 Task: Search for the email with the subject Interview follow-up logged in from softage.1@softage.net with the filter, email from softage.8@softage.net and a new filter,  Star it
Action: Mouse moved to (638, 72)
Screenshot: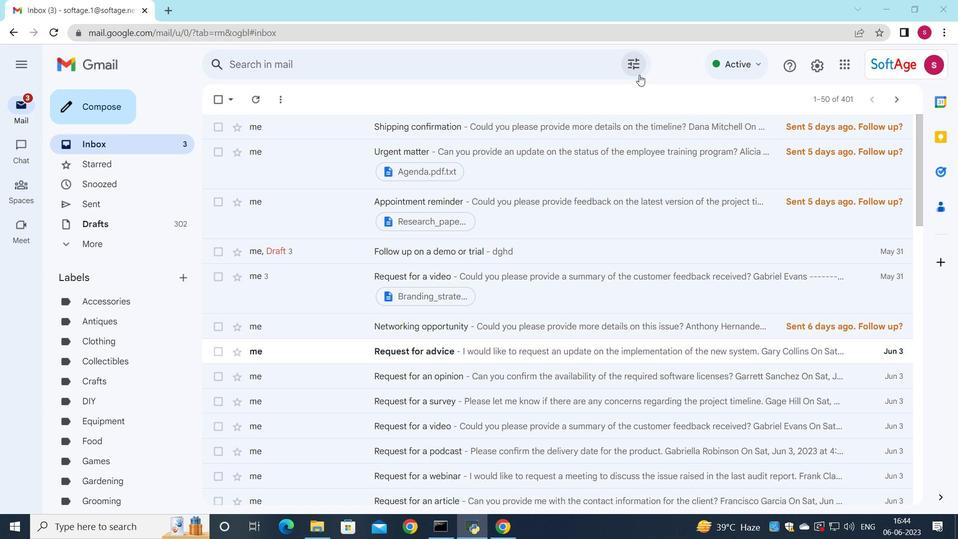 
Action: Mouse pressed left at (638, 72)
Screenshot: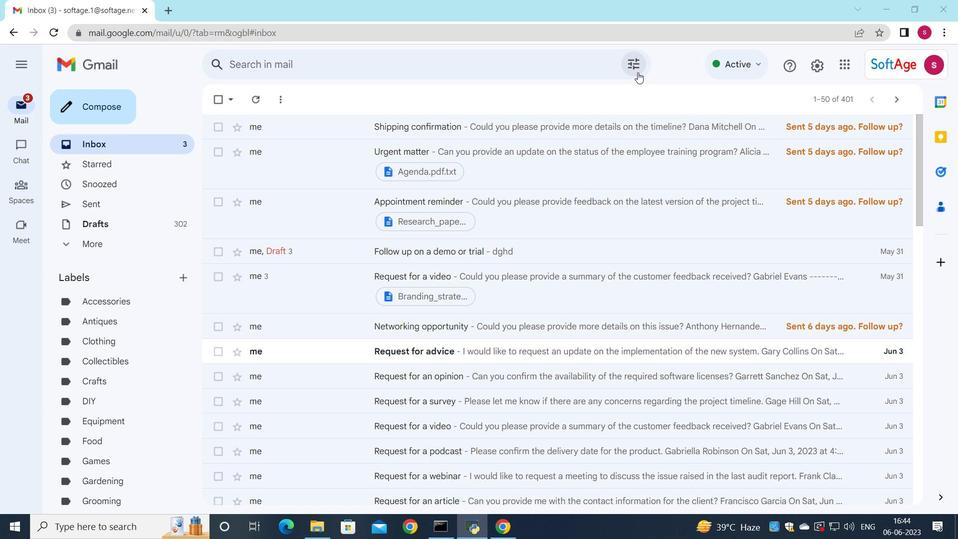 
Action: Mouse moved to (426, 109)
Screenshot: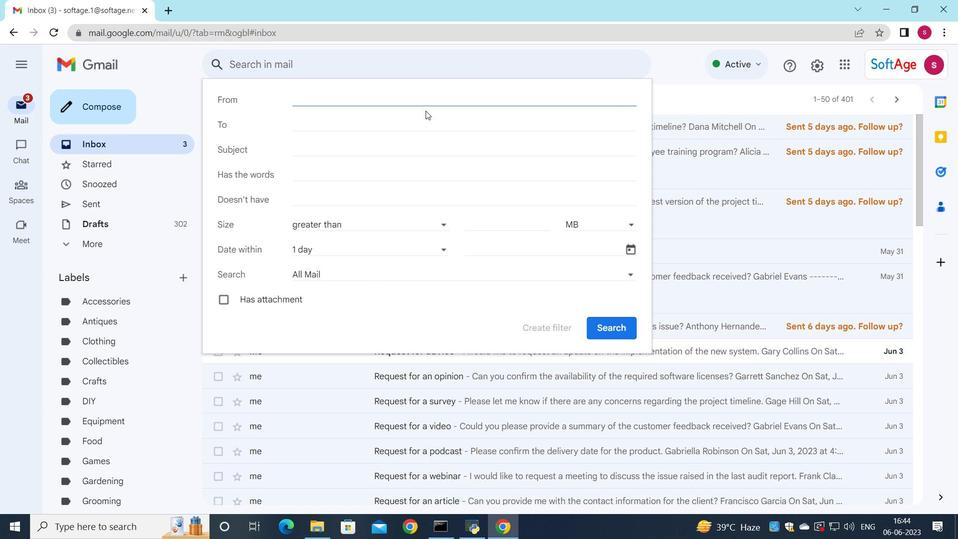 
Action: Key pressed soft
Screenshot: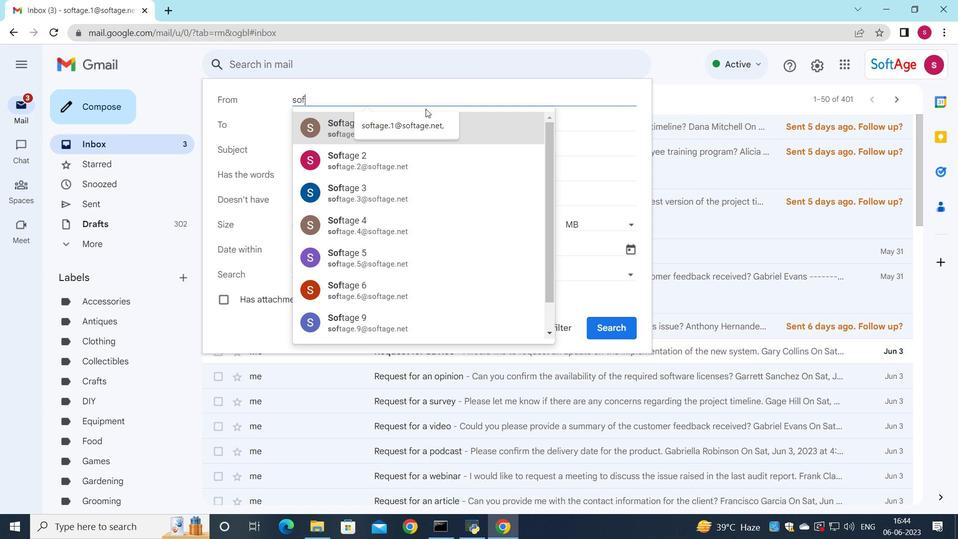 
Action: Mouse moved to (416, 128)
Screenshot: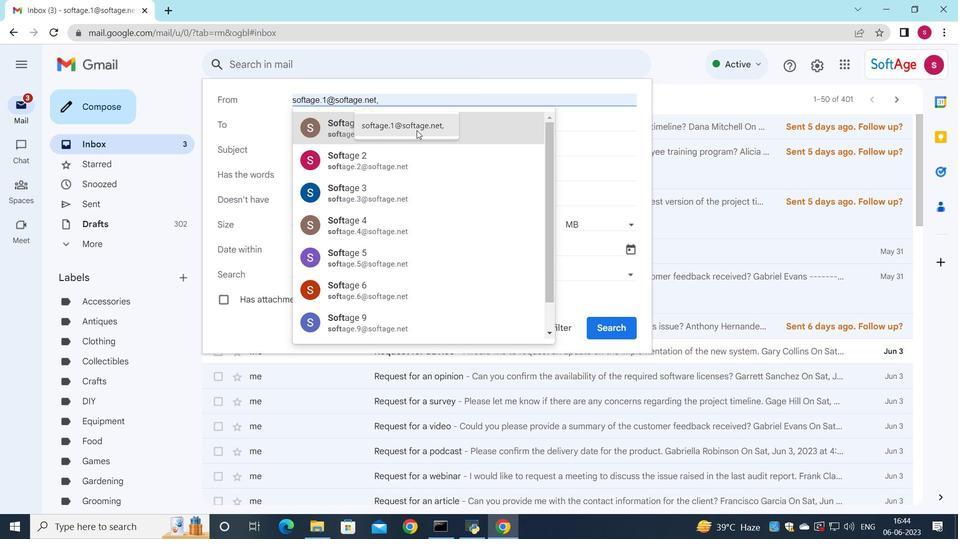 
Action: Mouse pressed left at (416, 128)
Screenshot: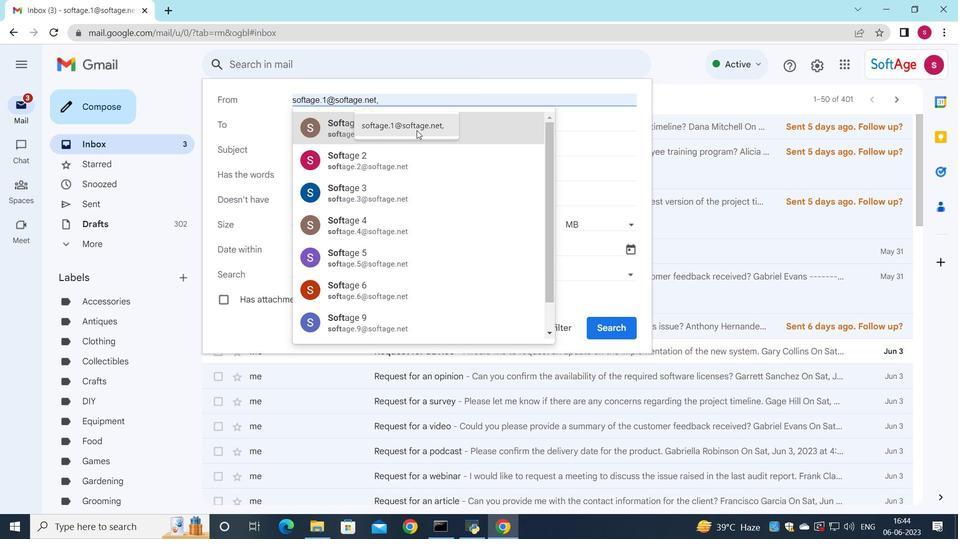 
Action: Mouse moved to (314, 117)
Screenshot: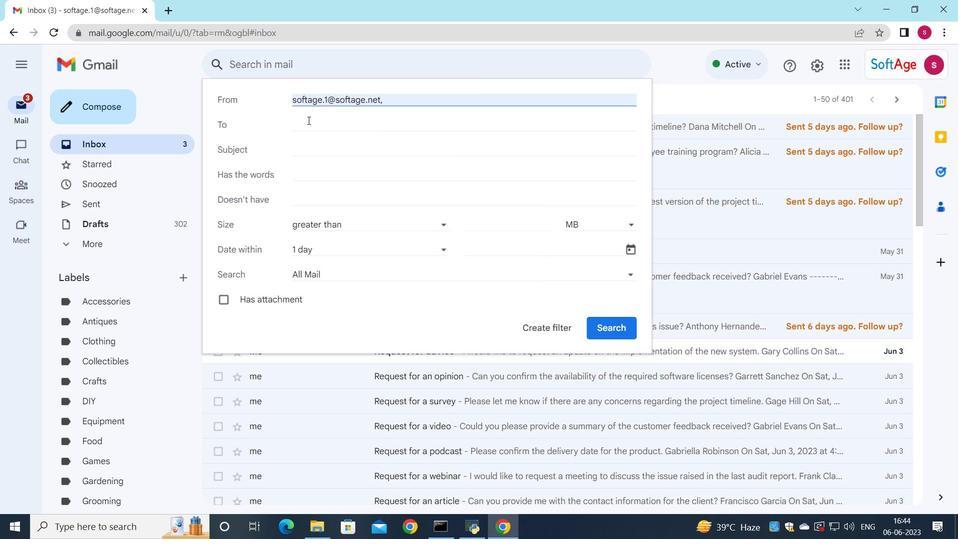 
Action: Mouse pressed left at (314, 117)
Screenshot: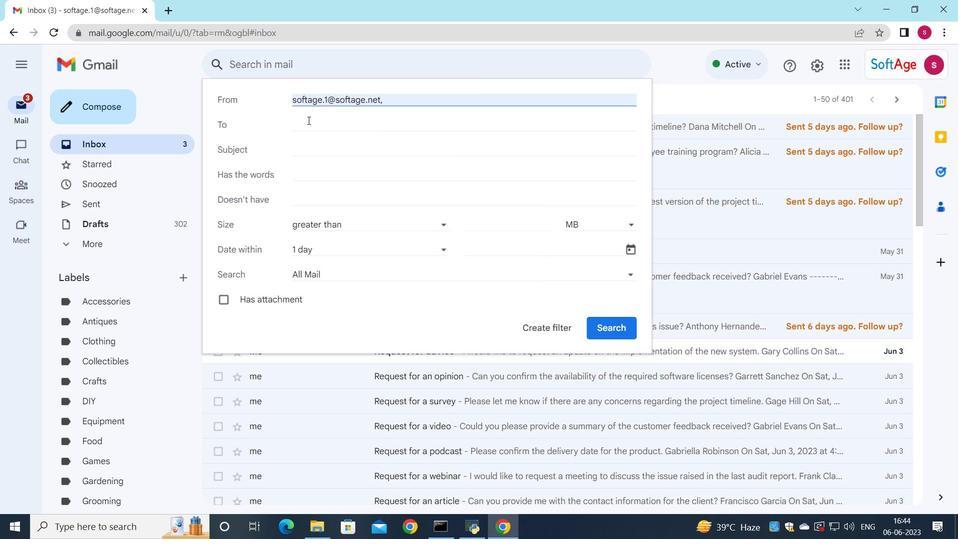 
Action: Mouse moved to (316, 122)
Screenshot: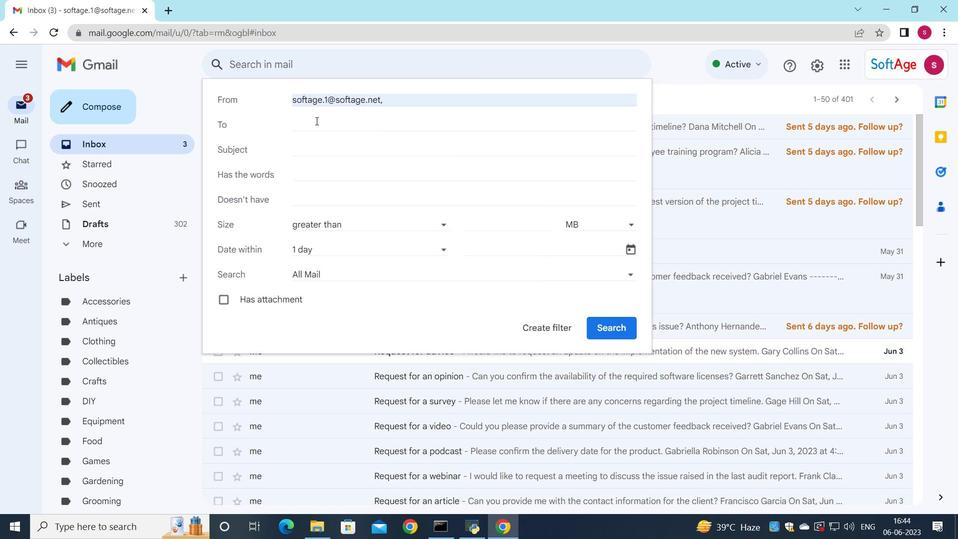 
Action: Mouse pressed left at (316, 122)
Screenshot: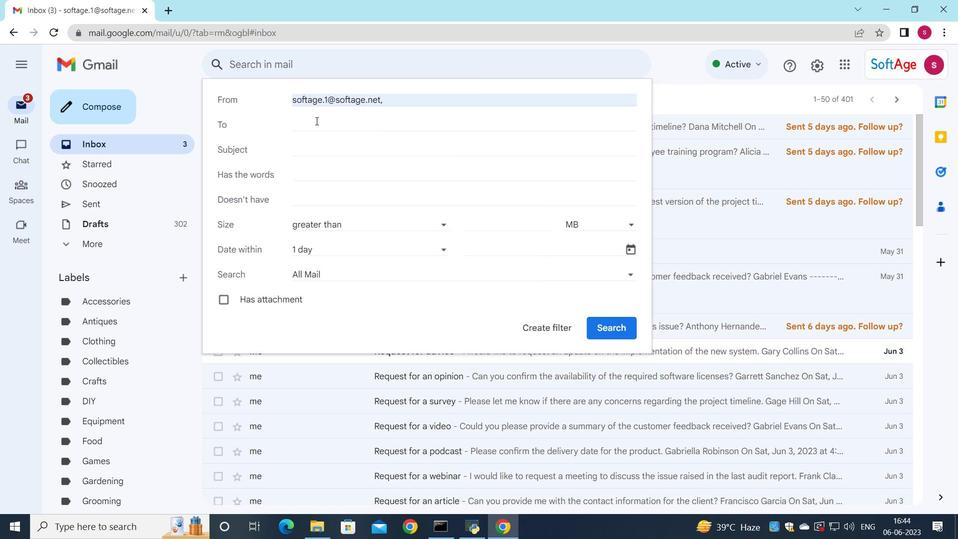 
Action: Mouse moved to (317, 124)
Screenshot: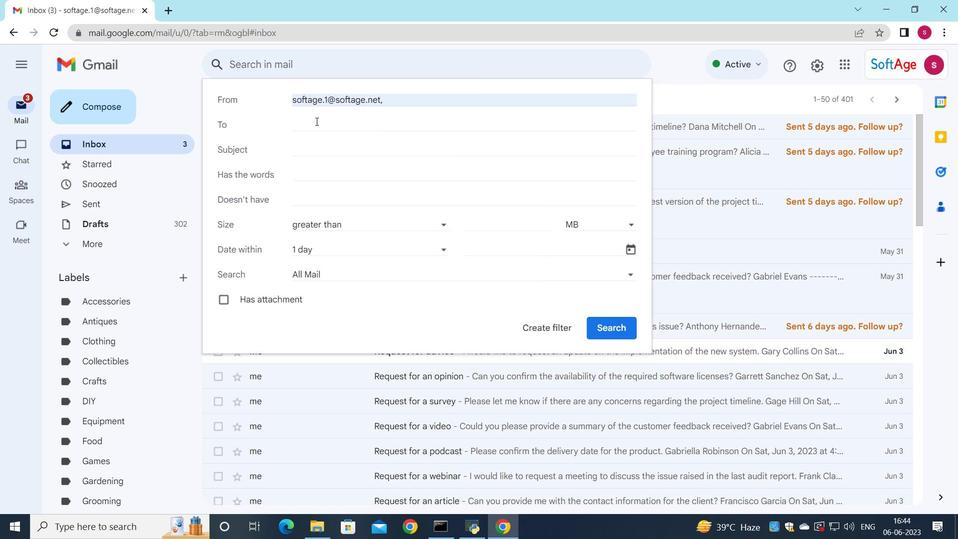 
Action: Key pressed softage.8
Screenshot: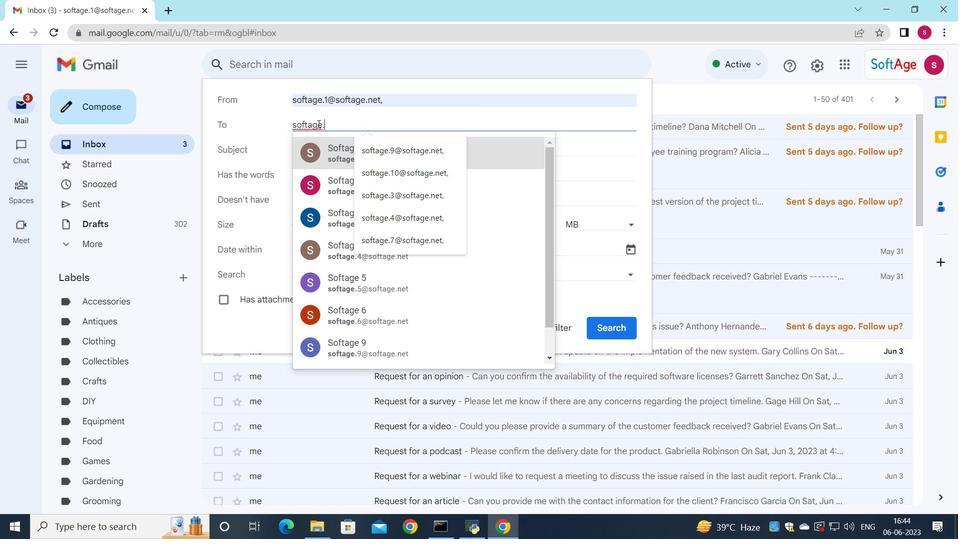 
Action: Mouse moved to (338, 149)
Screenshot: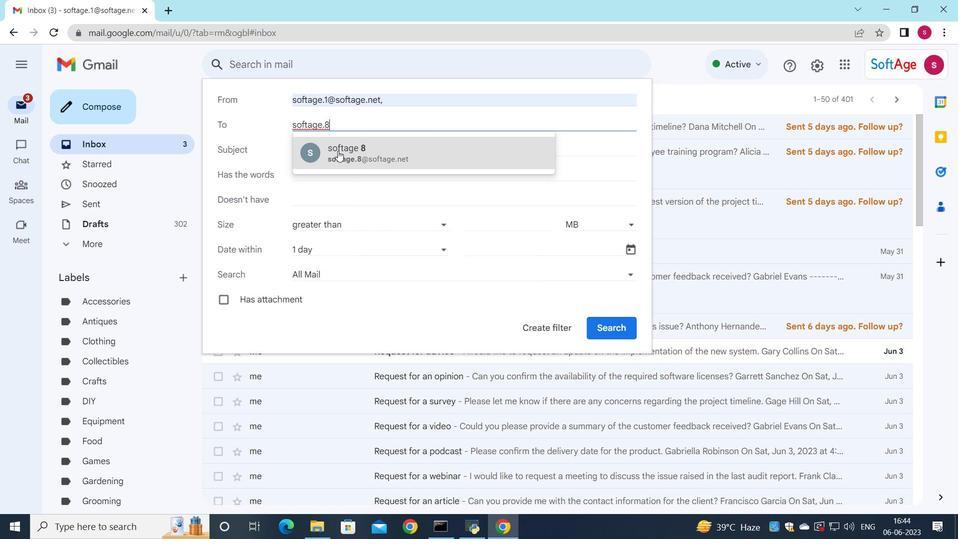 
Action: Mouse pressed left at (338, 149)
Screenshot: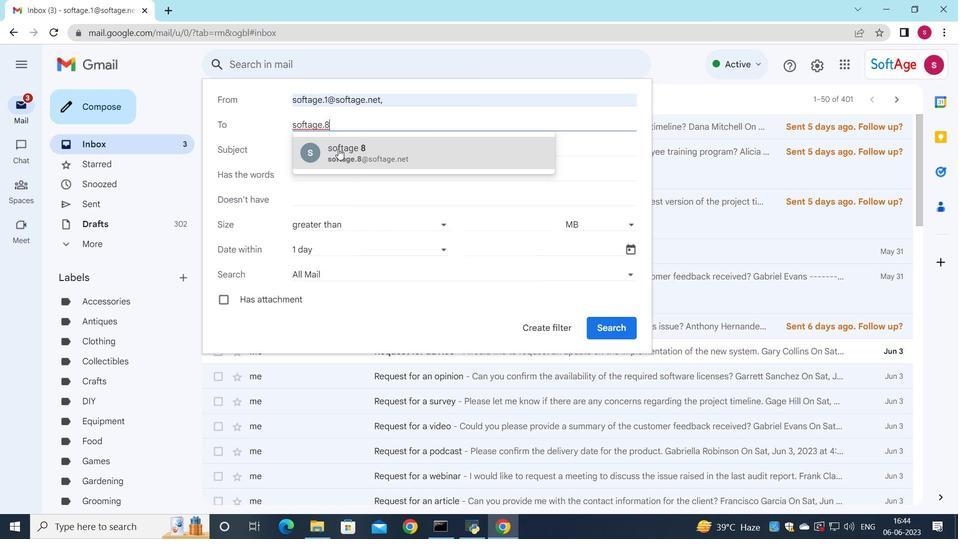 
Action: Mouse moved to (300, 150)
Screenshot: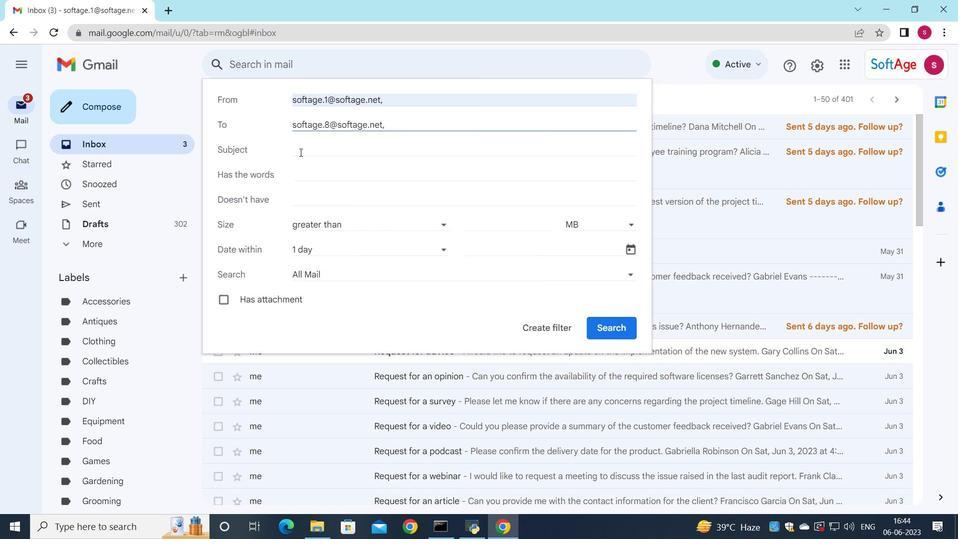 
Action: Mouse pressed left at (300, 150)
Screenshot: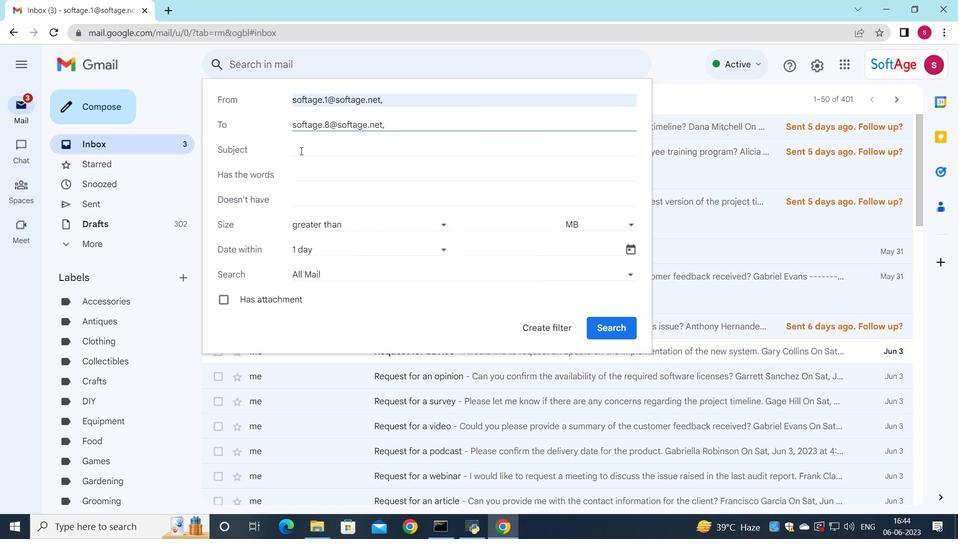 
Action: Mouse moved to (346, 150)
Screenshot: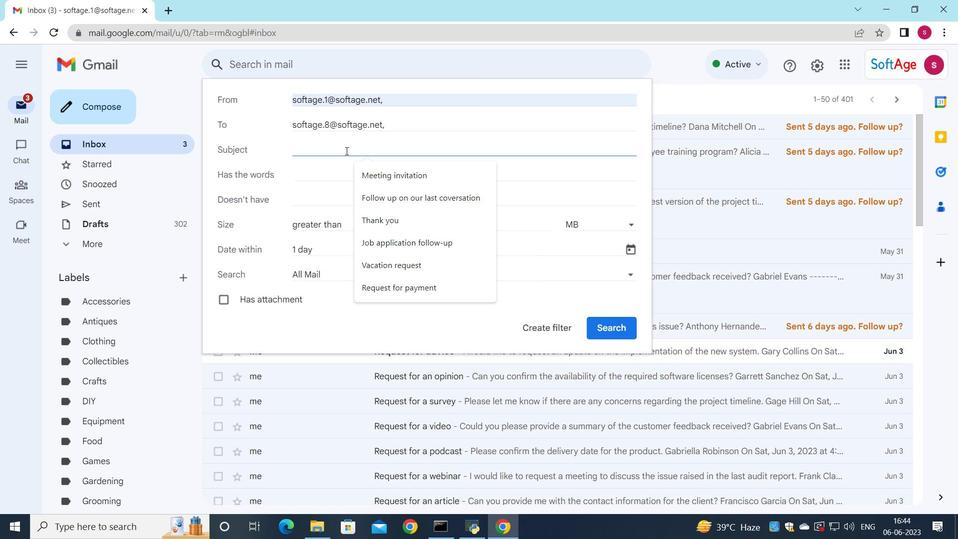 
Action: Key pressed <Key.shift><Key.shift><Key.shift><Key.shift><Key.shift><Key.shift><Key.shift><Key.shift><Key.shift><Key.shift><Key.shift><Key.shift><Key.shift><Key.shift><Key.shift><Key.shift><Key.shift><Key.shift><Key.shift>Interview<Key.space>follow-up
Screenshot: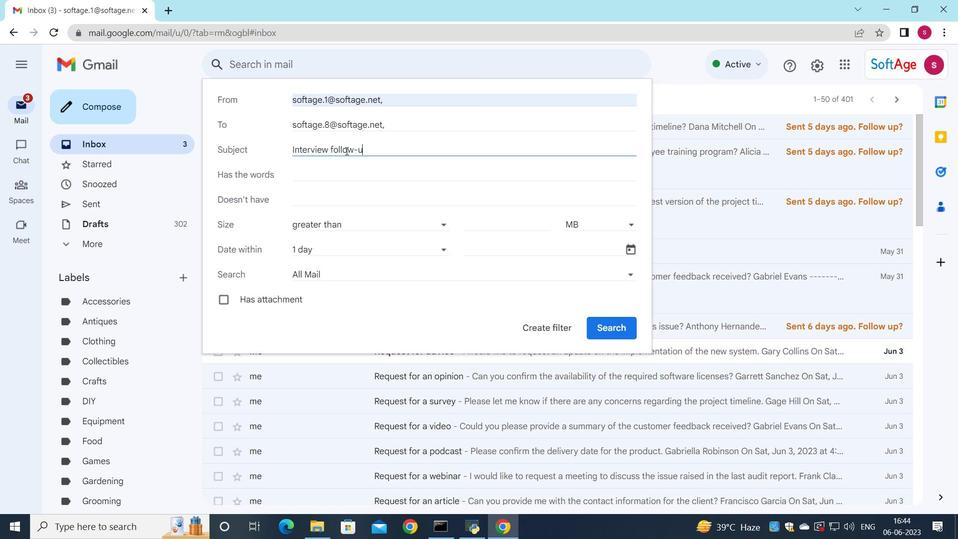 
Action: Mouse moved to (363, 247)
Screenshot: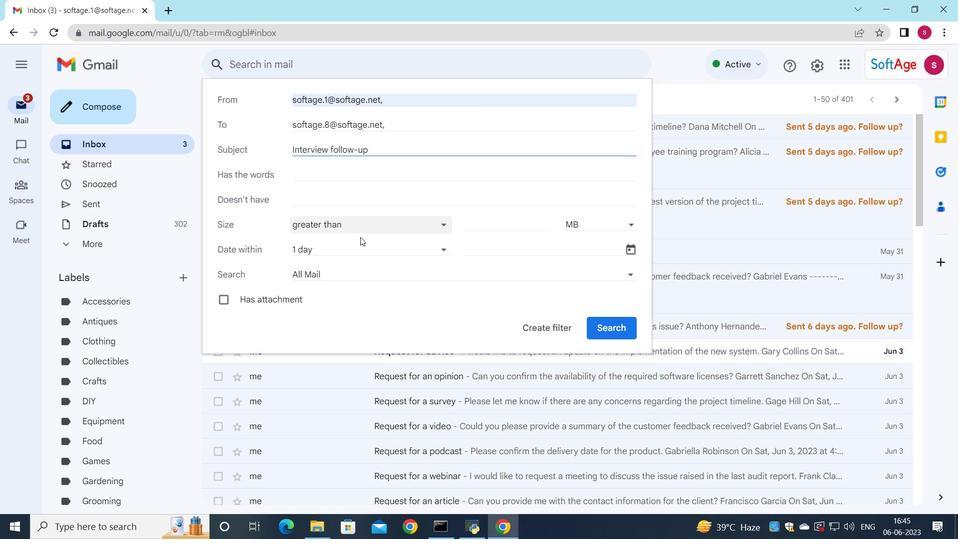 
Action: Mouse pressed left at (363, 247)
Screenshot: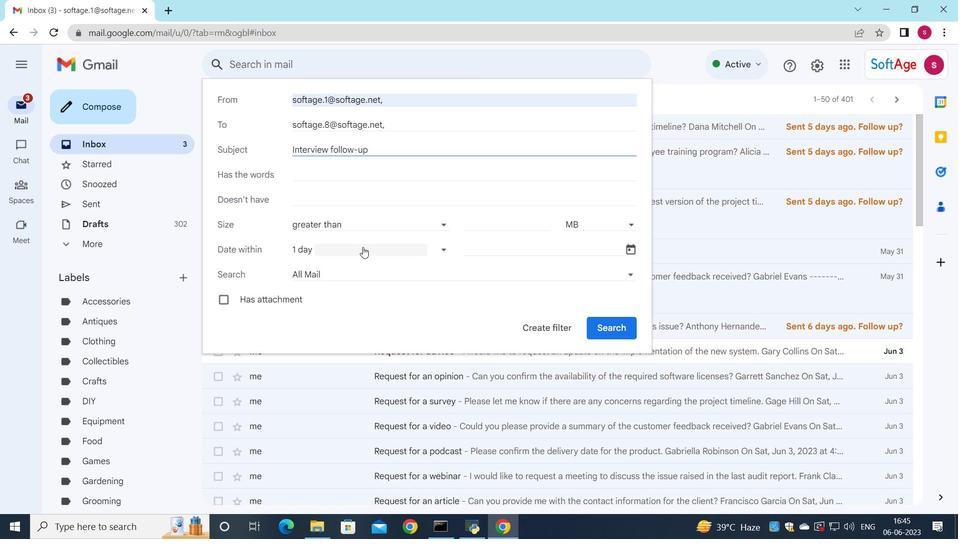 
Action: Mouse moved to (354, 390)
Screenshot: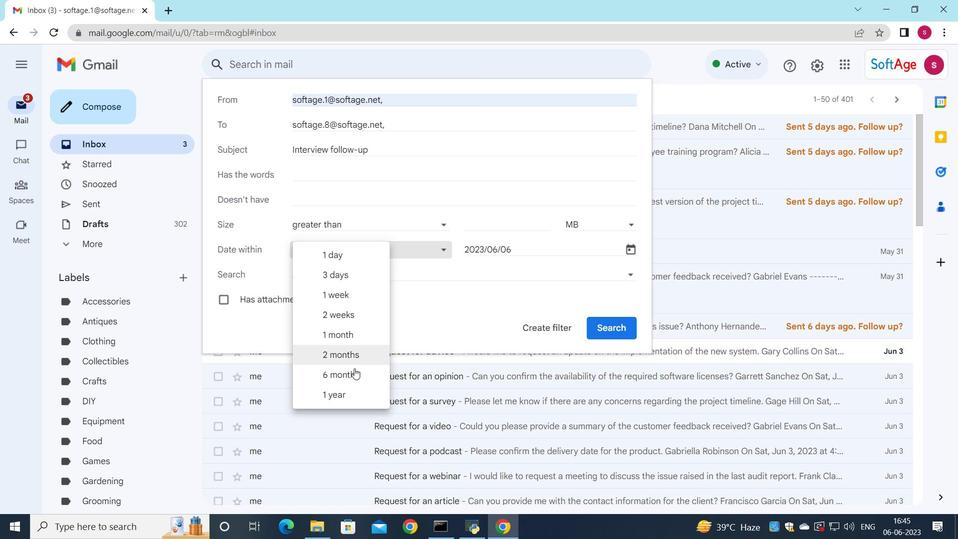 
Action: Mouse pressed left at (354, 390)
Screenshot: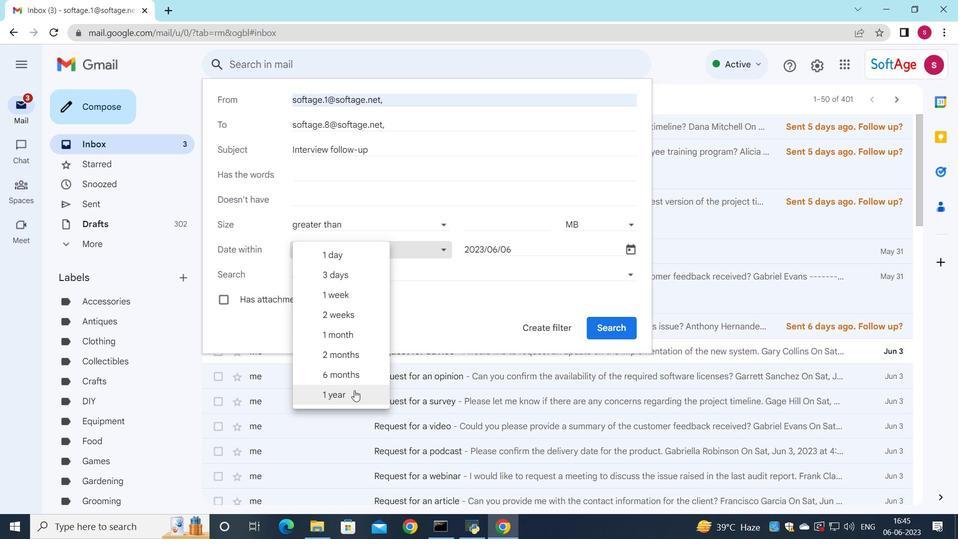 
Action: Mouse moved to (536, 325)
Screenshot: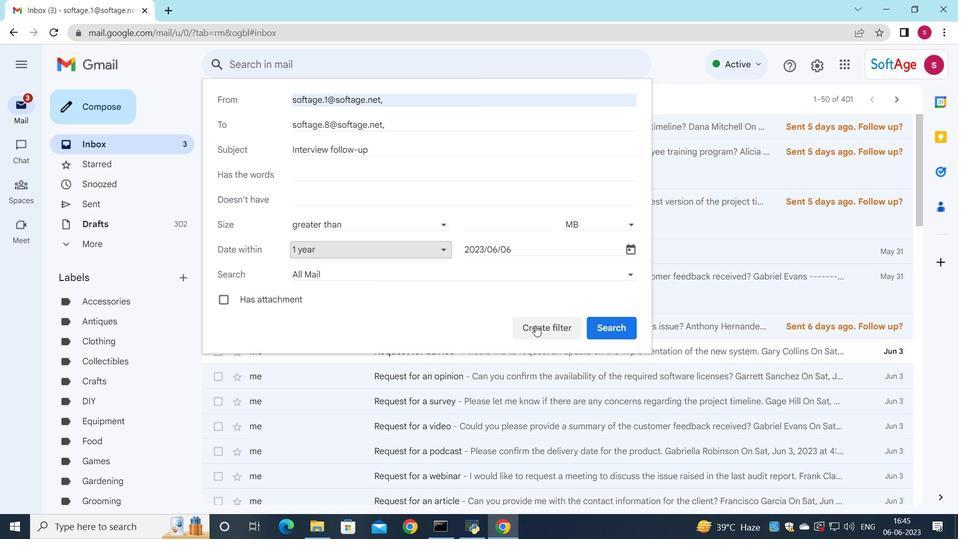 
Action: Mouse pressed left at (536, 325)
Screenshot: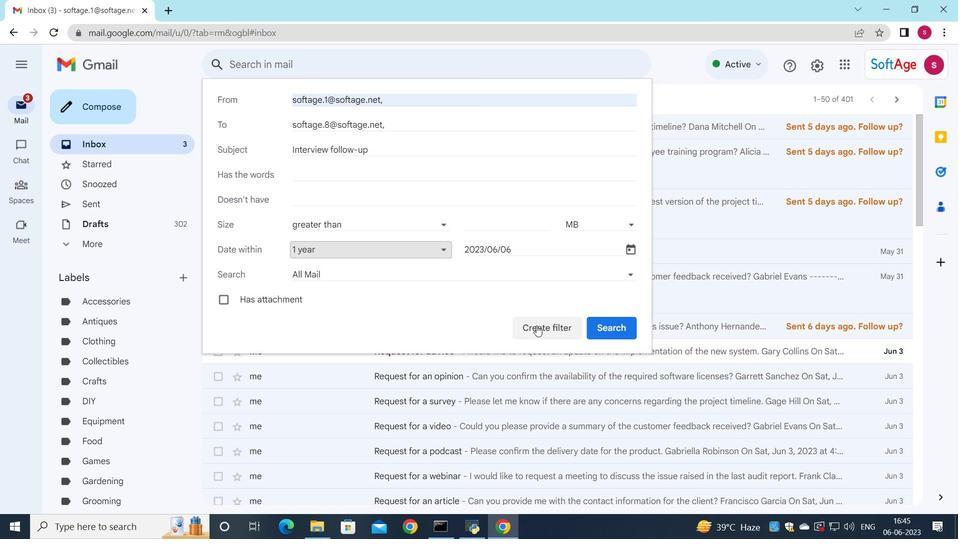 
Action: Mouse moved to (237, 170)
Screenshot: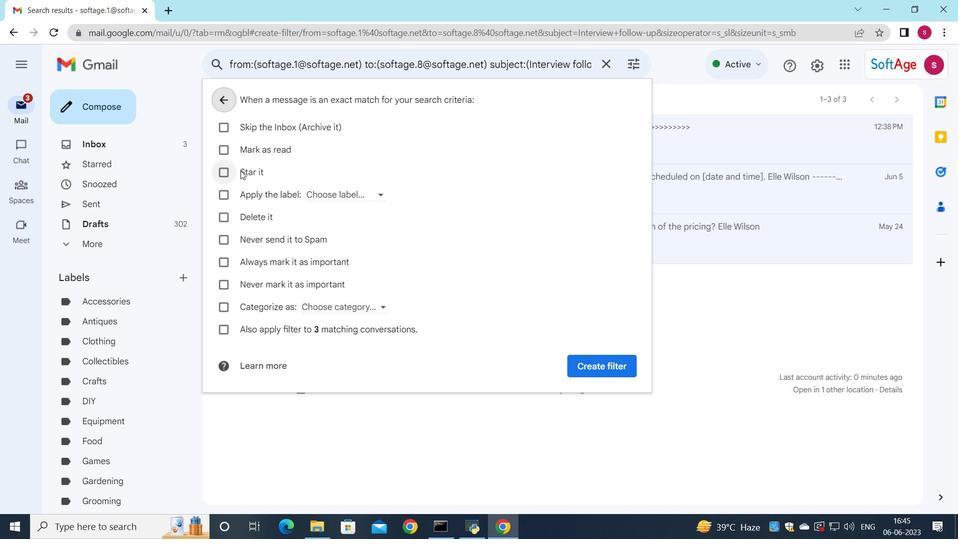 
Action: Mouse pressed left at (237, 170)
Screenshot: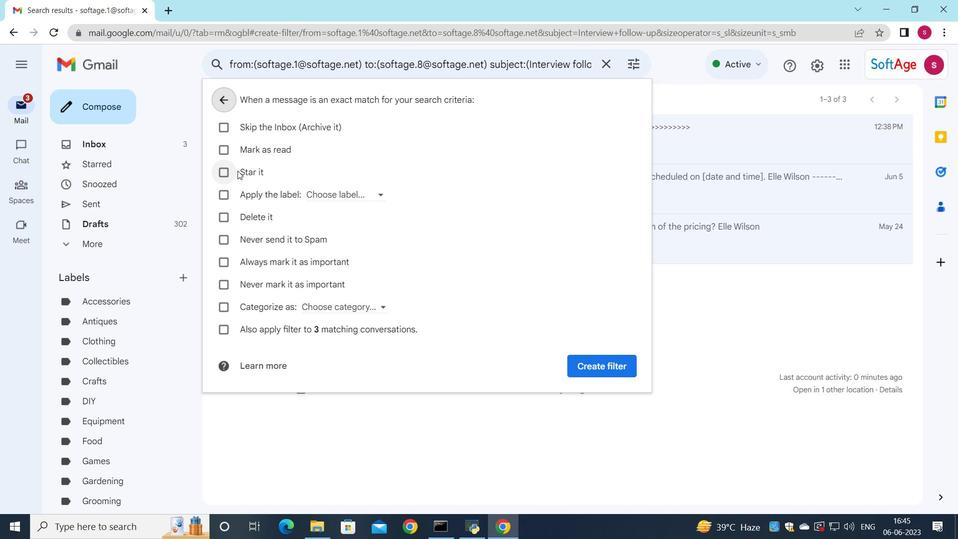 
Action: Mouse moved to (594, 363)
Screenshot: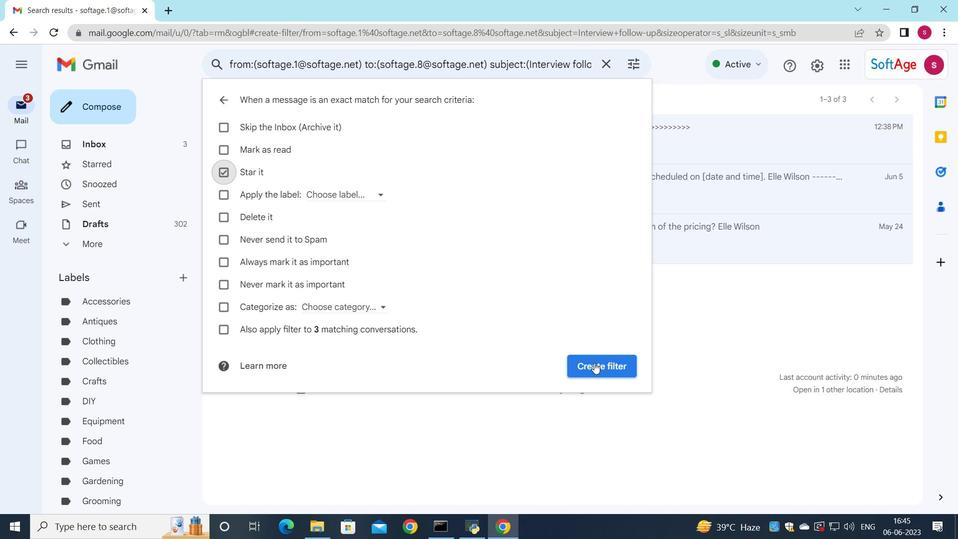
Action: Mouse pressed left at (594, 363)
Screenshot: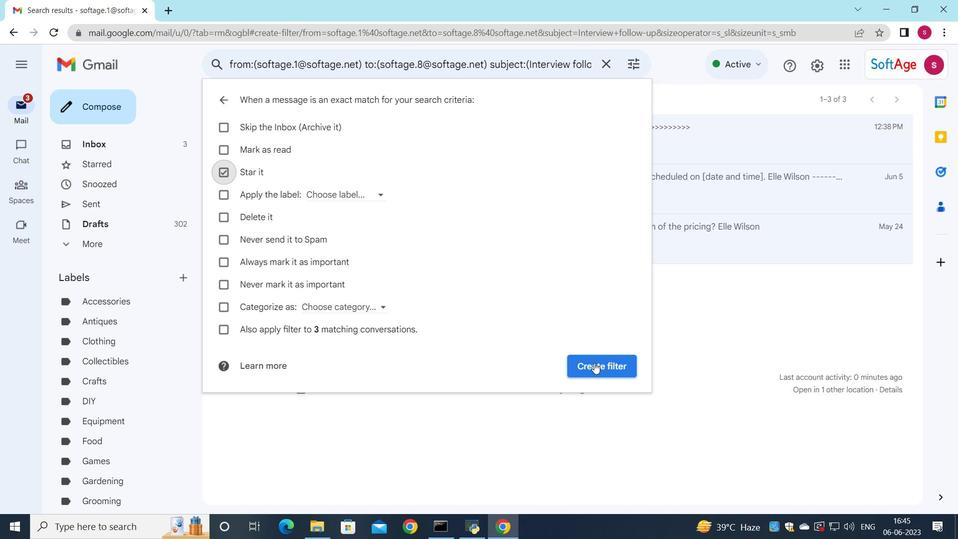 
Action: Mouse moved to (597, 281)
Screenshot: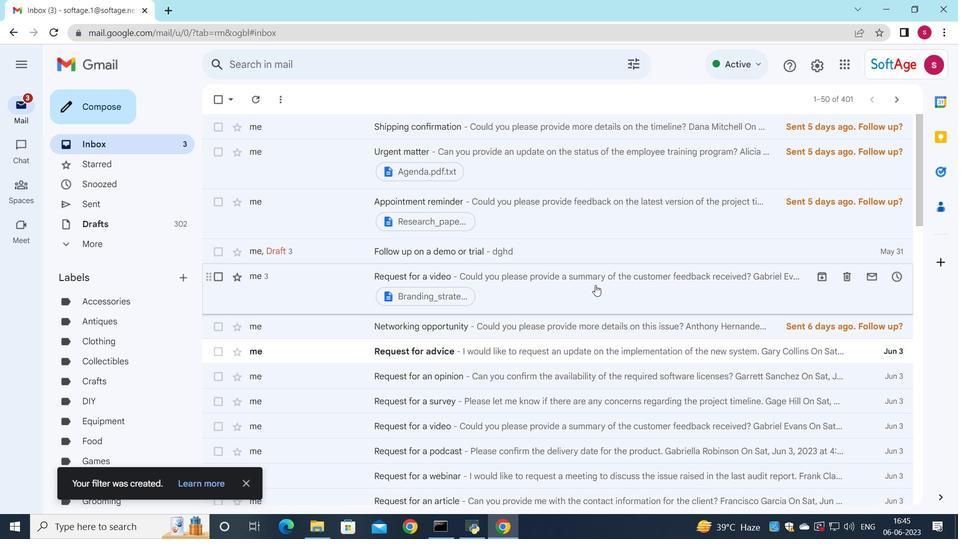 
